 Task: Create a due date automation when advanced on, 2 days after a card is due add dates not due next month at 11:00 AM.
Action: Mouse moved to (1059, 78)
Screenshot: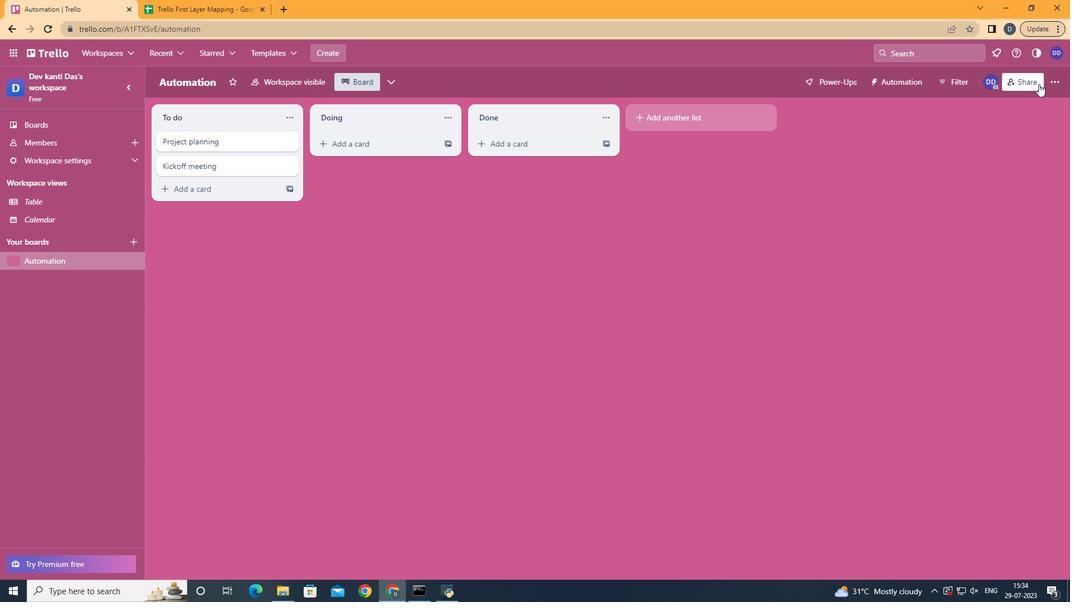 
Action: Mouse pressed left at (1059, 78)
Screenshot: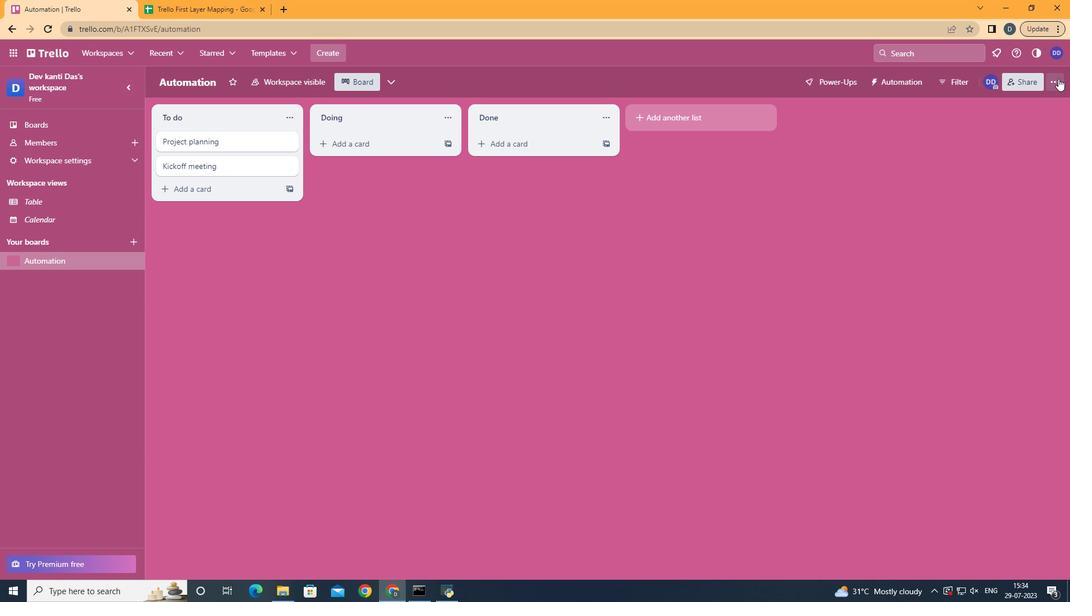 
Action: Mouse moved to (953, 247)
Screenshot: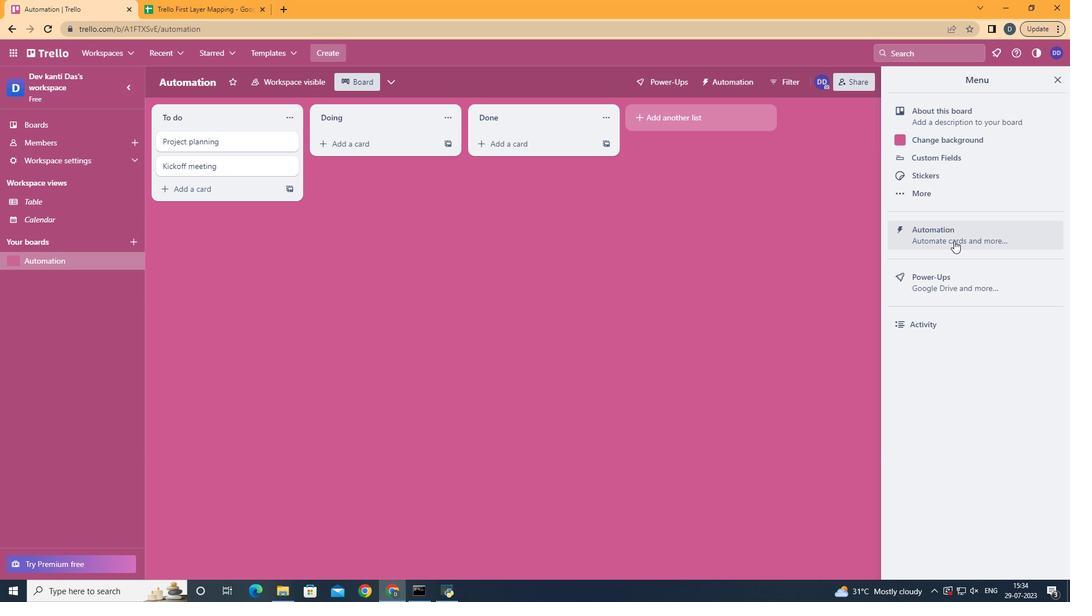 
Action: Mouse pressed left at (953, 247)
Screenshot: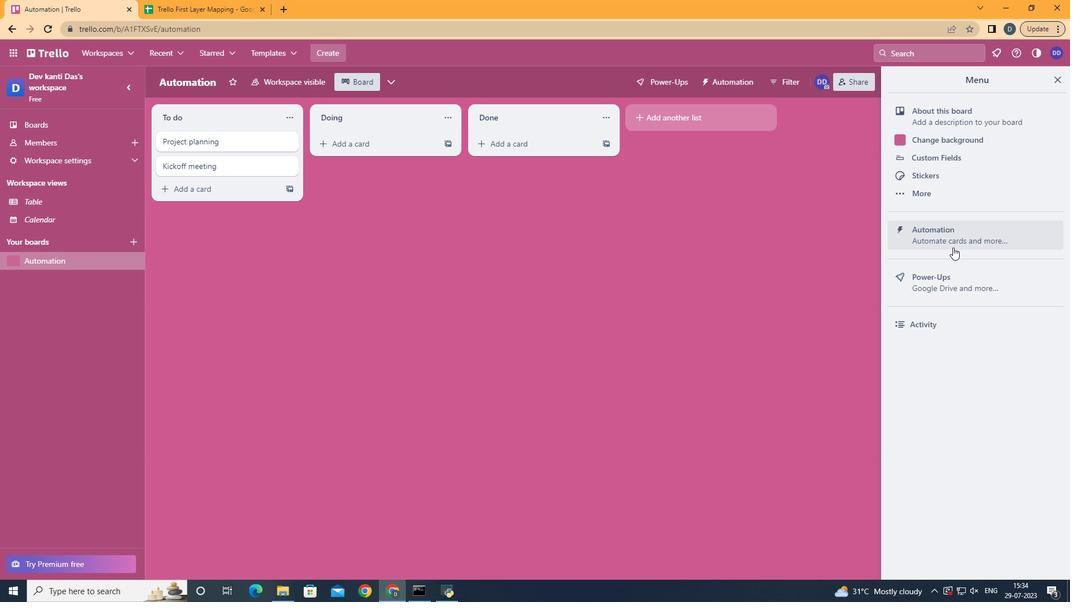 
Action: Mouse moved to (230, 225)
Screenshot: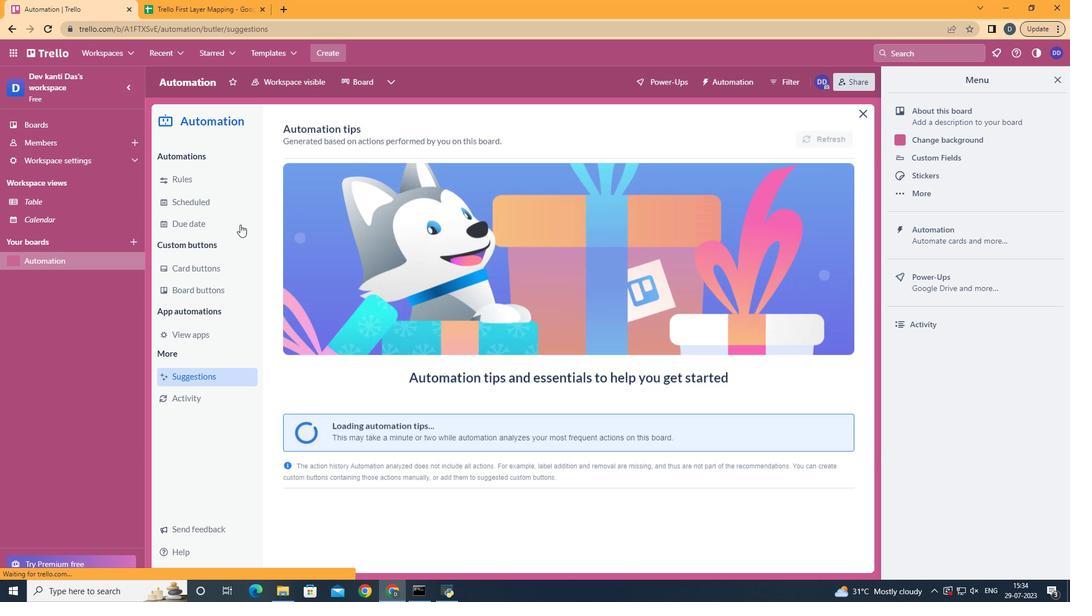 
Action: Mouse pressed left at (230, 225)
Screenshot: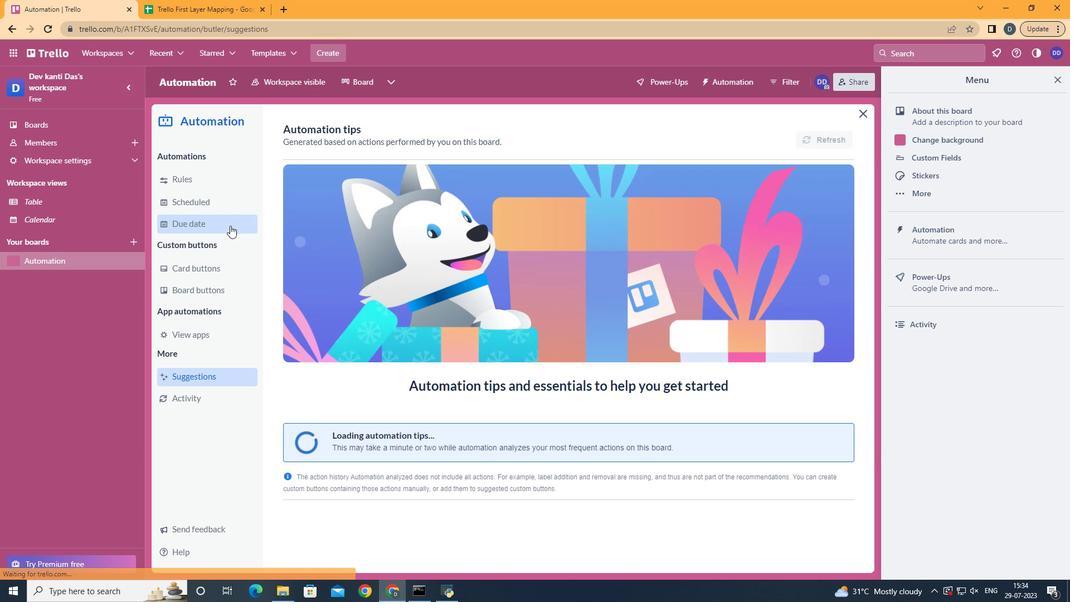 
Action: Mouse moved to (791, 133)
Screenshot: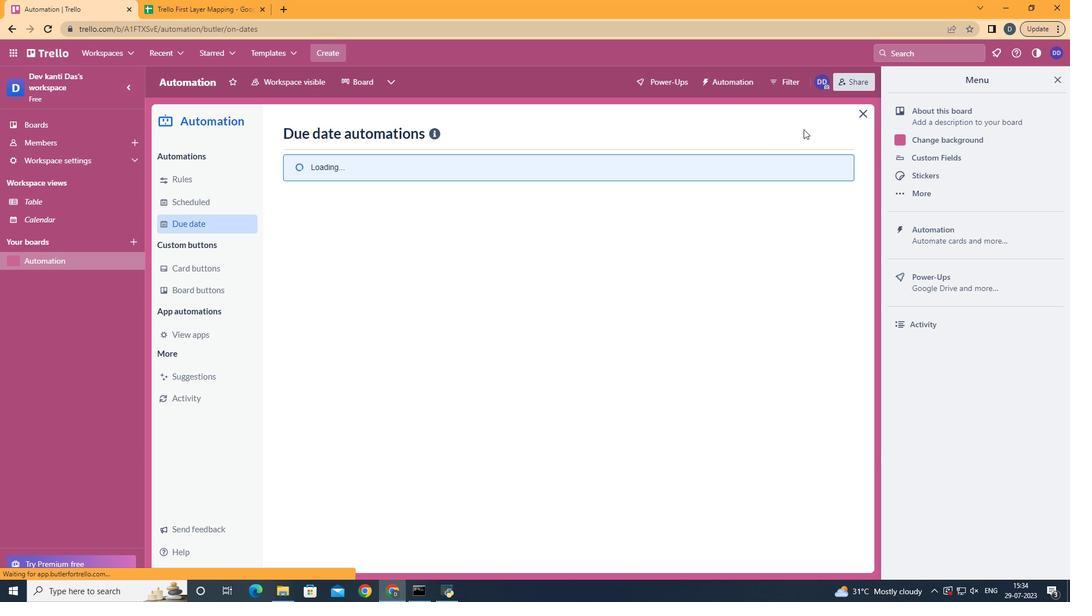 
Action: Mouse pressed left at (791, 133)
Screenshot: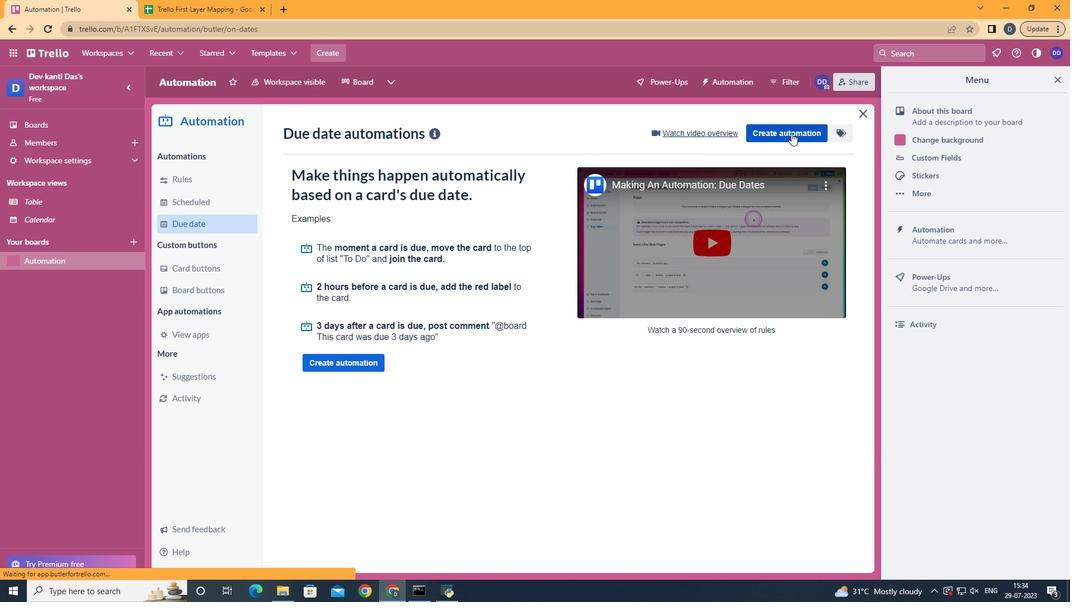 
Action: Mouse moved to (569, 239)
Screenshot: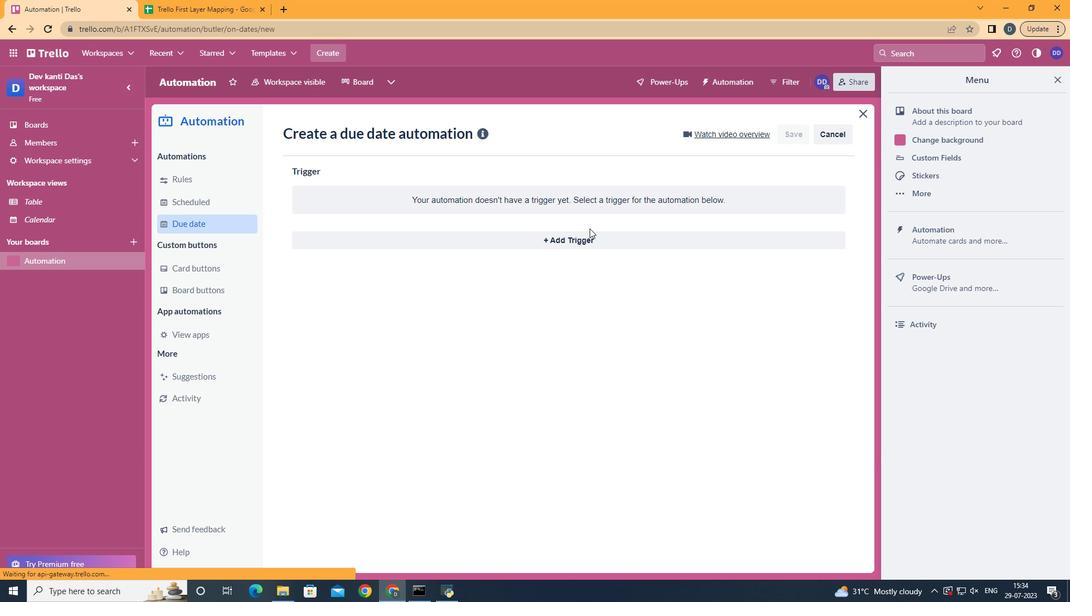 
Action: Mouse pressed left at (569, 239)
Screenshot: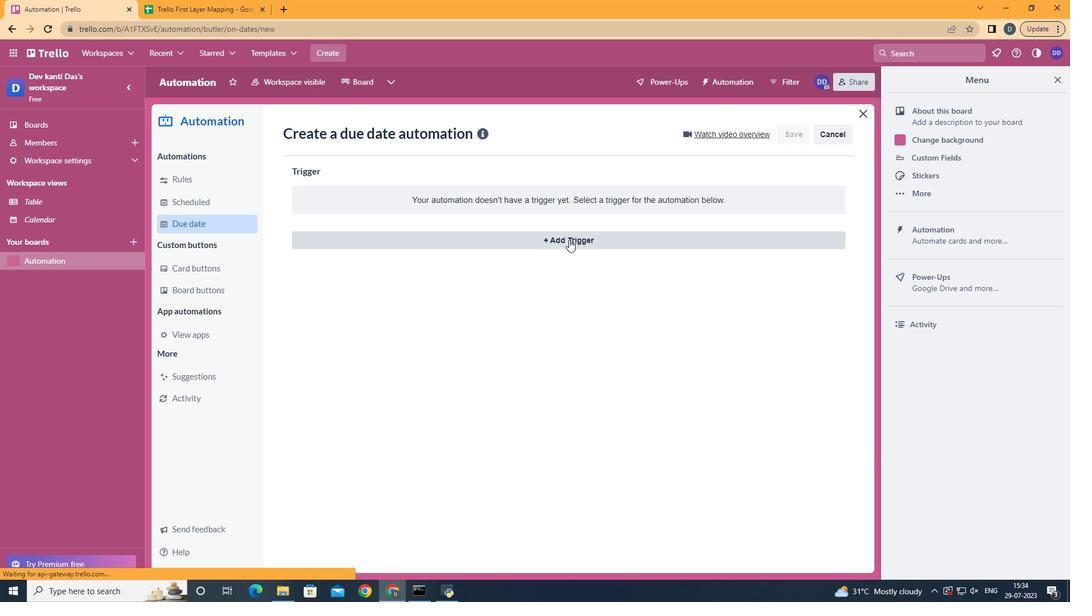 
Action: Mouse moved to (399, 455)
Screenshot: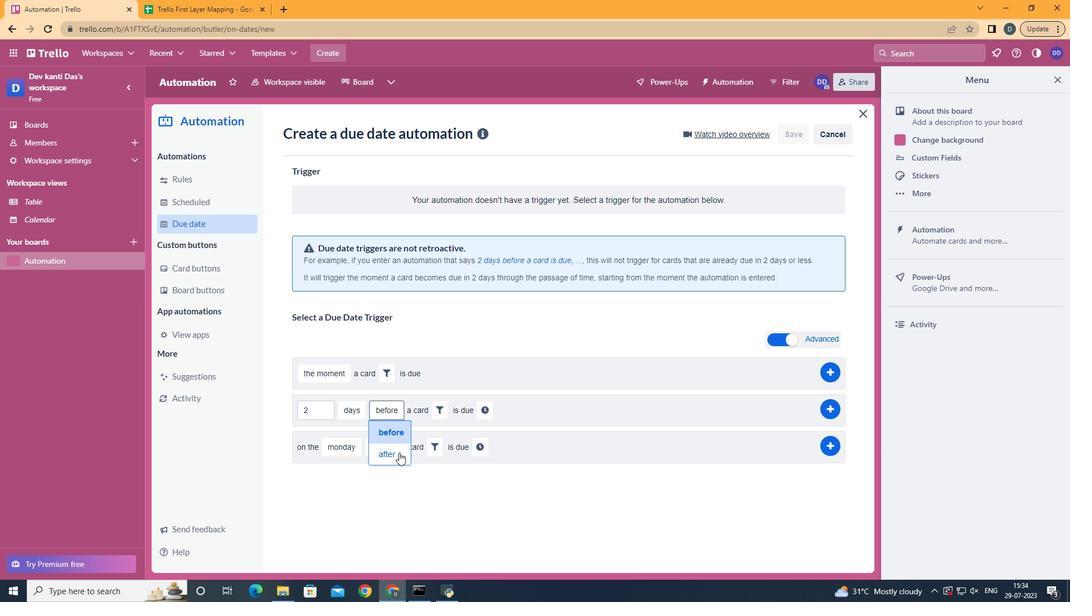 
Action: Mouse pressed left at (399, 455)
Screenshot: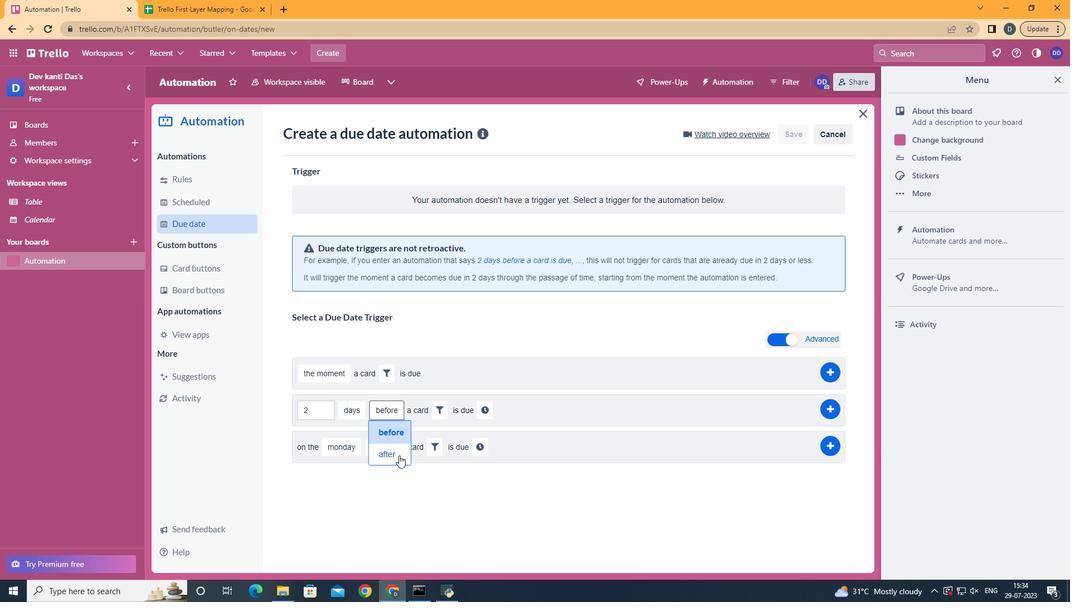 
Action: Mouse moved to (431, 402)
Screenshot: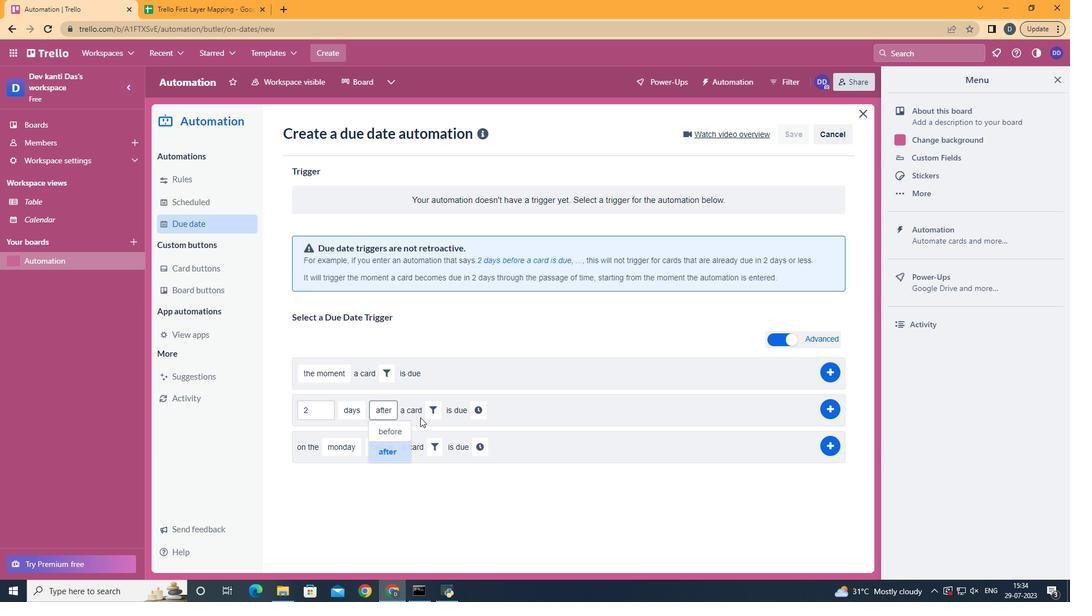 
Action: Mouse pressed left at (431, 402)
Screenshot: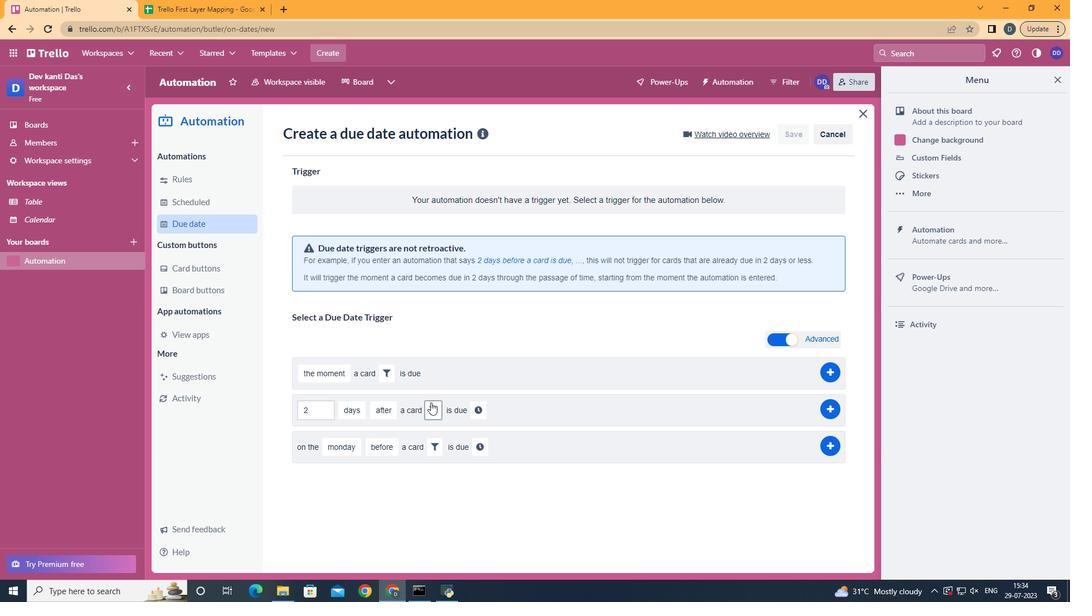
Action: Mouse moved to (508, 446)
Screenshot: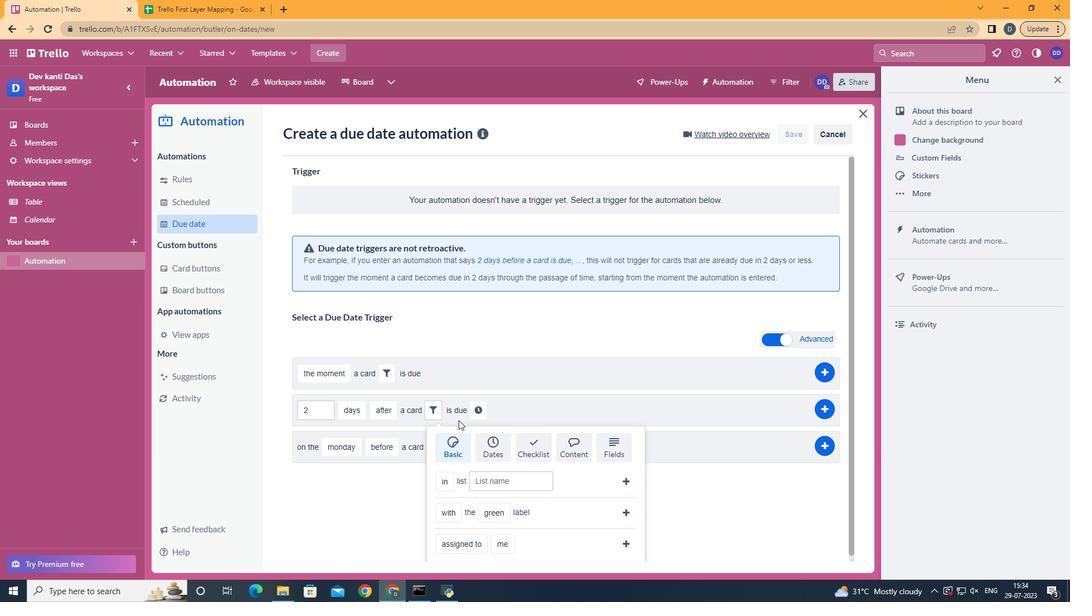 
Action: Mouse pressed left at (508, 446)
Screenshot: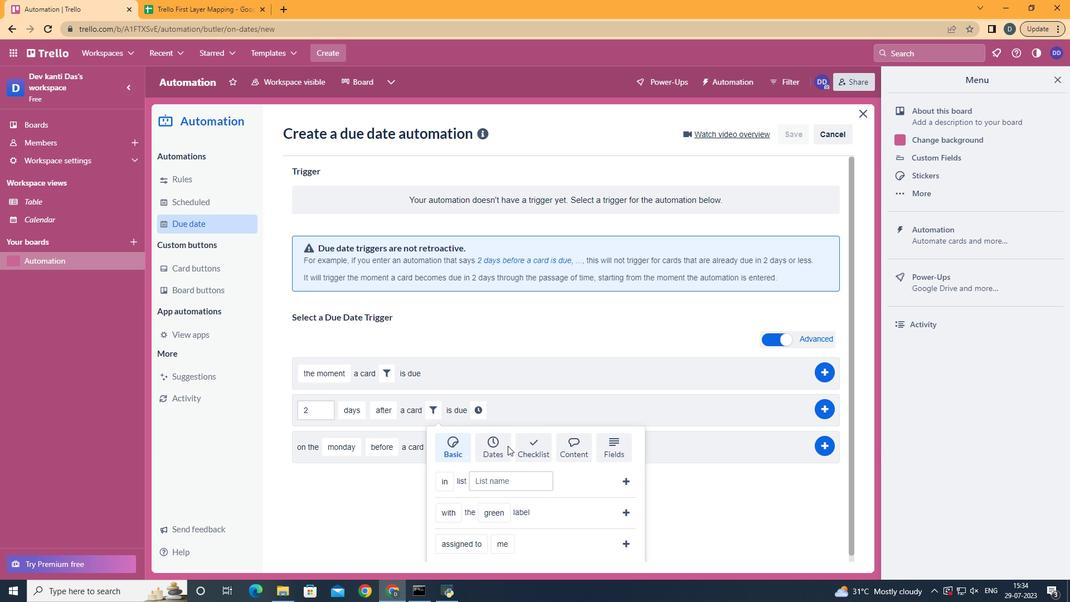 
Action: Mouse scrolled (508, 445) with delta (0, 0)
Screenshot: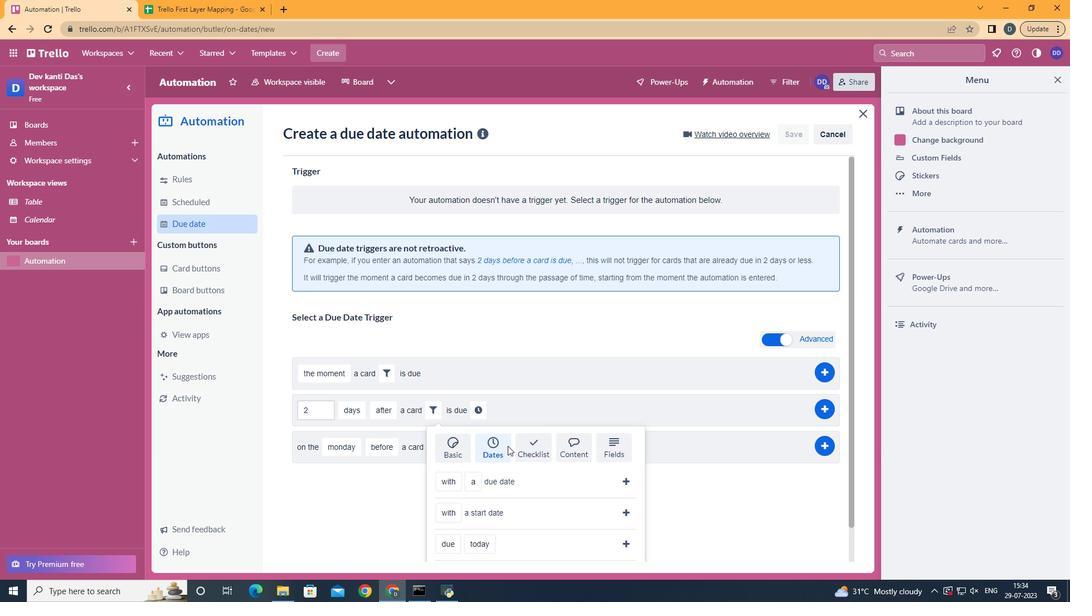 
Action: Mouse scrolled (508, 445) with delta (0, 0)
Screenshot: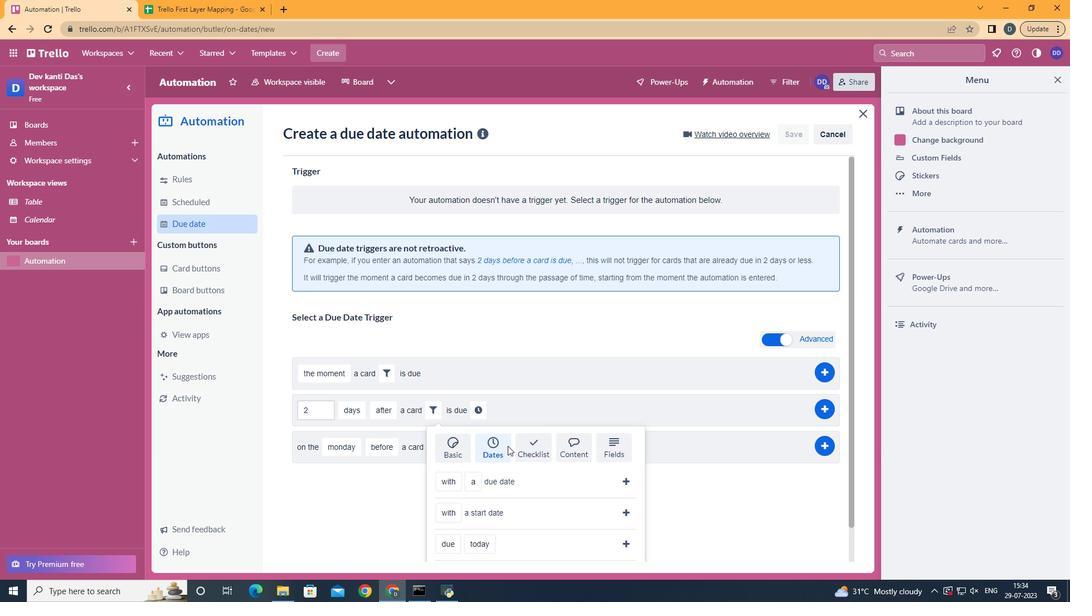 
Action: Mouse scrolled (508, 445) with delta (0, 0)
Screenshot: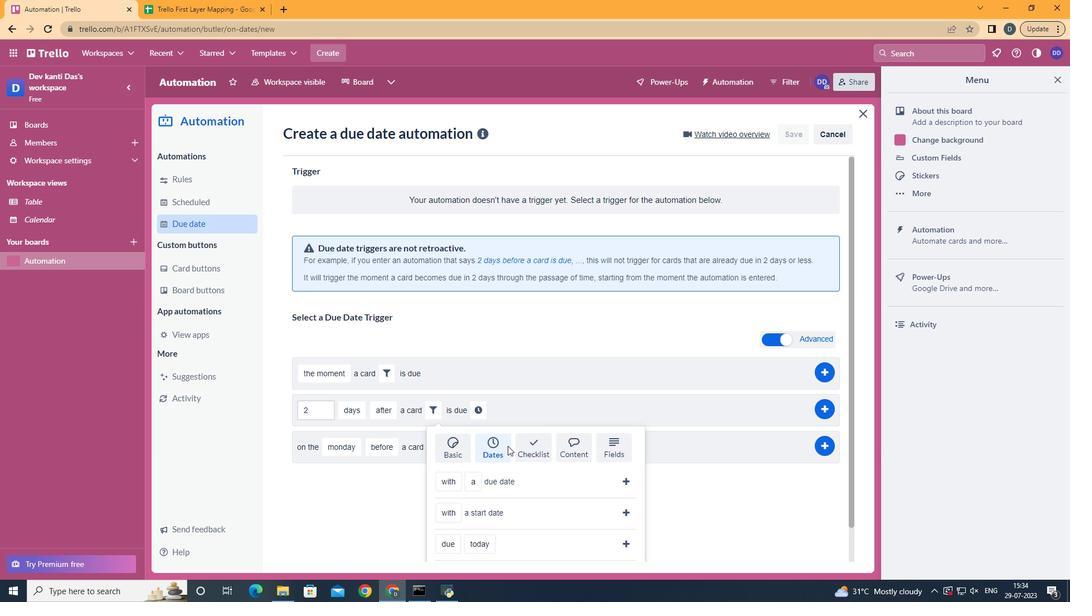 
Action: Mouse scrolled (508, 445) with delta (0, 0)
Screenshot: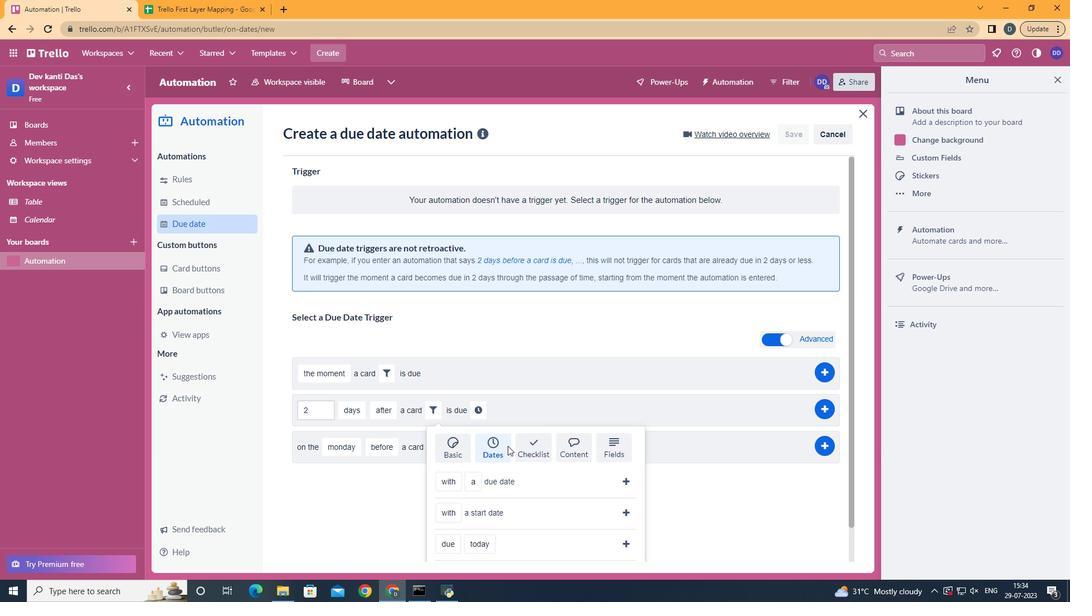 
Action: Mouse moved to (465, 440)
Screenshot: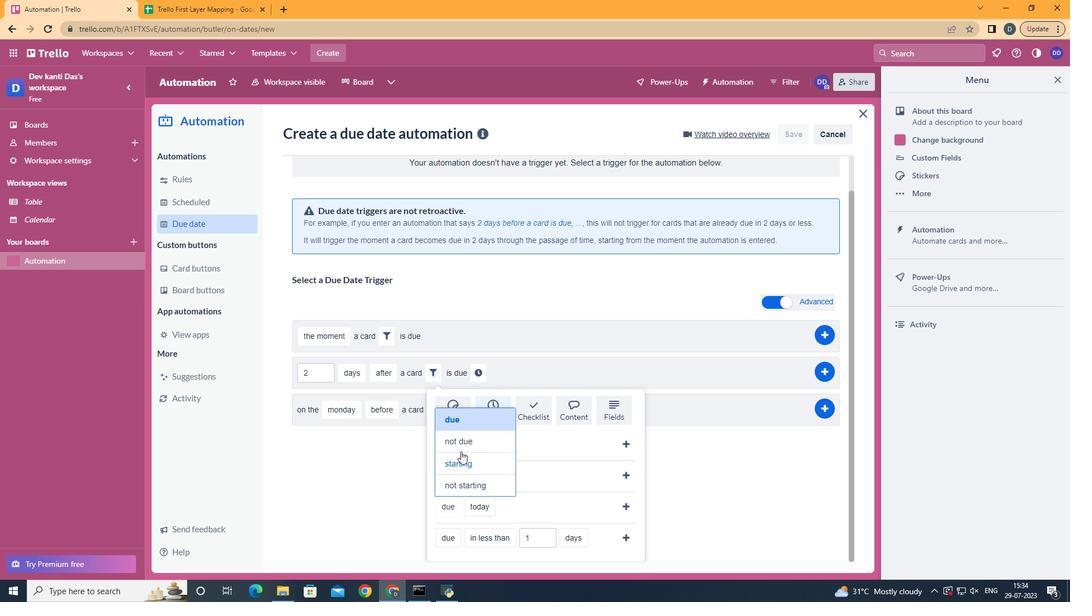 
Action: Mouse pressed left at (465, 440)
Screenshot: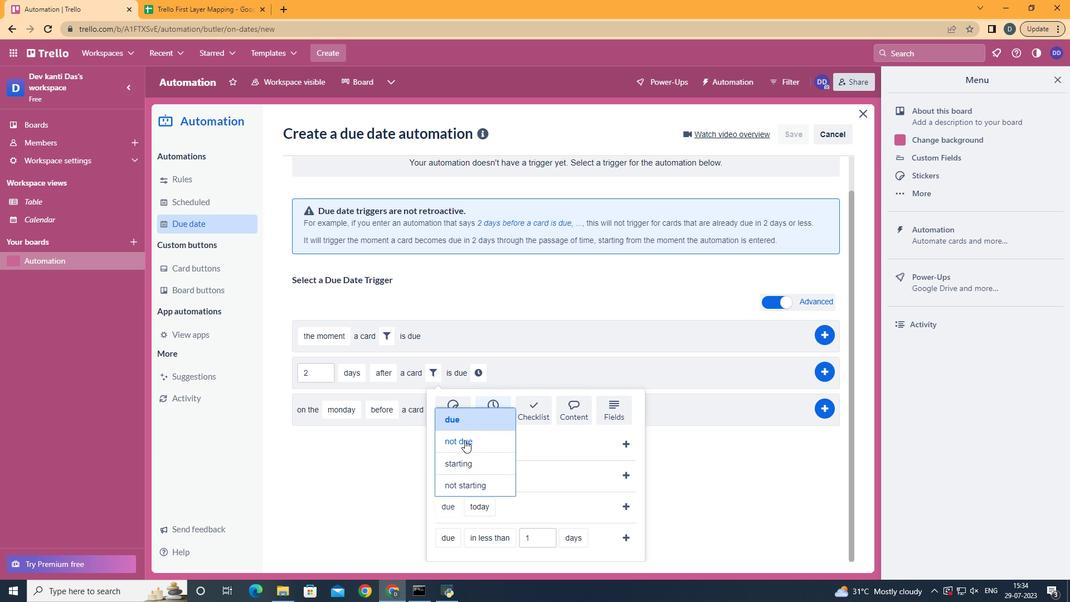 
Action: Mouse moved to (496, 490)
Screenshot: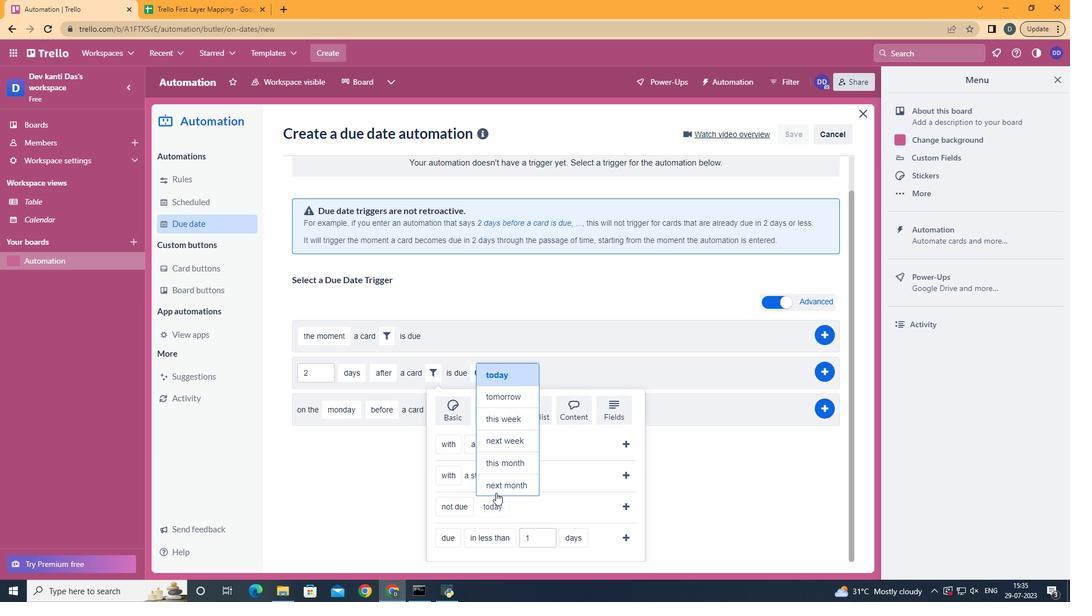 
Action: Mouse pressed left at (496, 490)
Screenshot: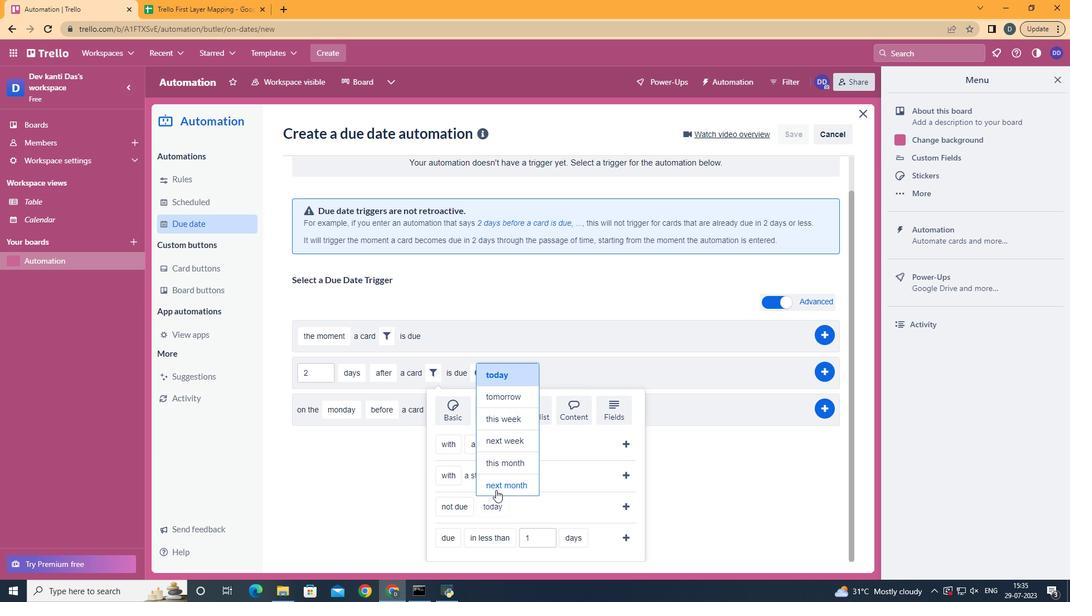 
Action: Mouse moved to (627, 506)
Screenshot: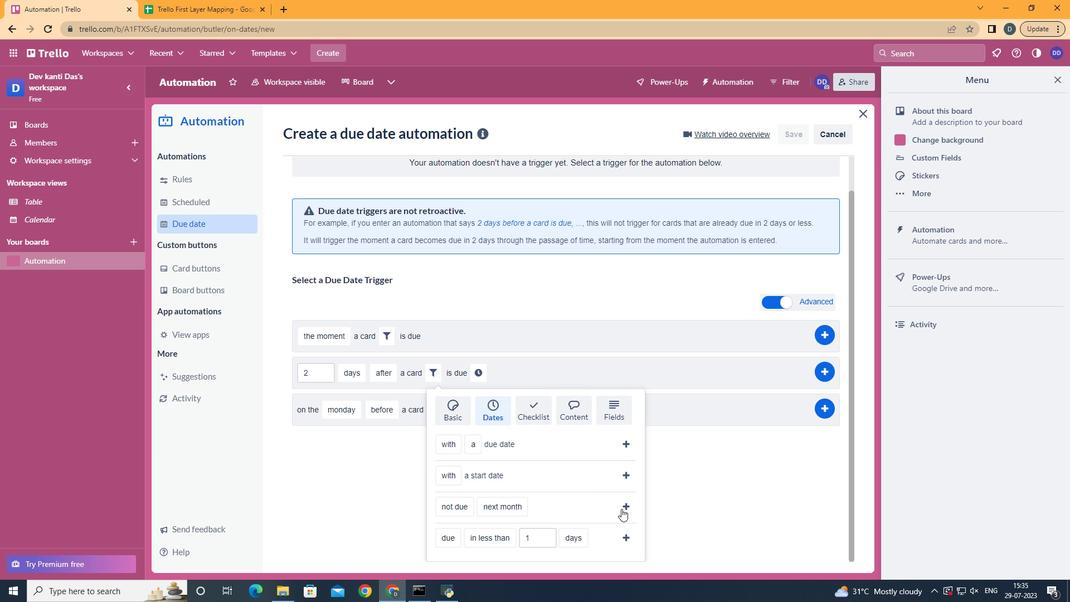 
Action: Mouse pressed left at (627, 506)
Screenshot: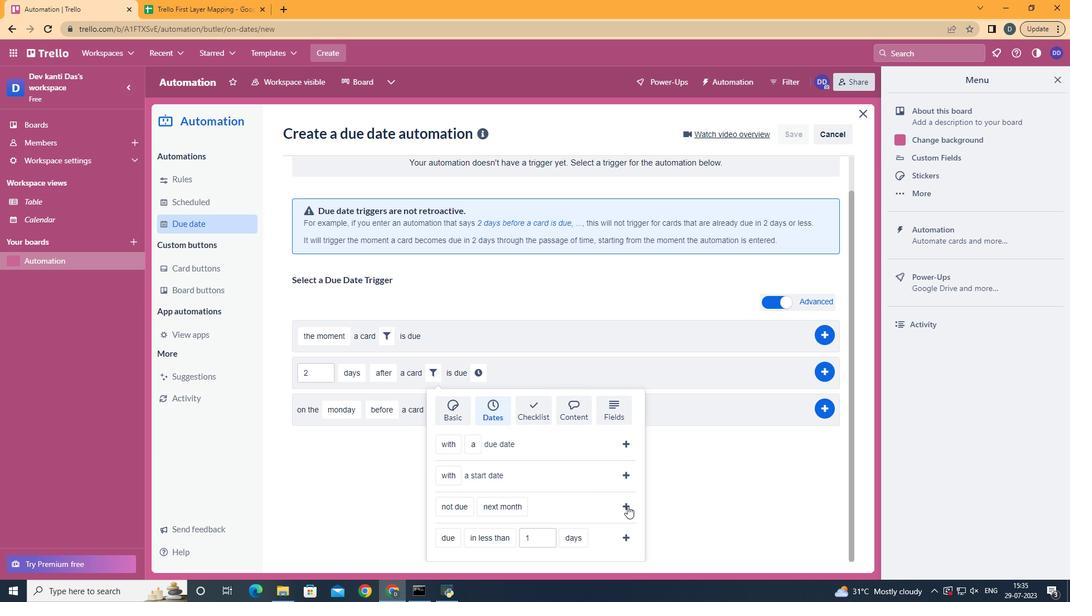 
Action: Mouse moved to (564, 410)
Screenshot: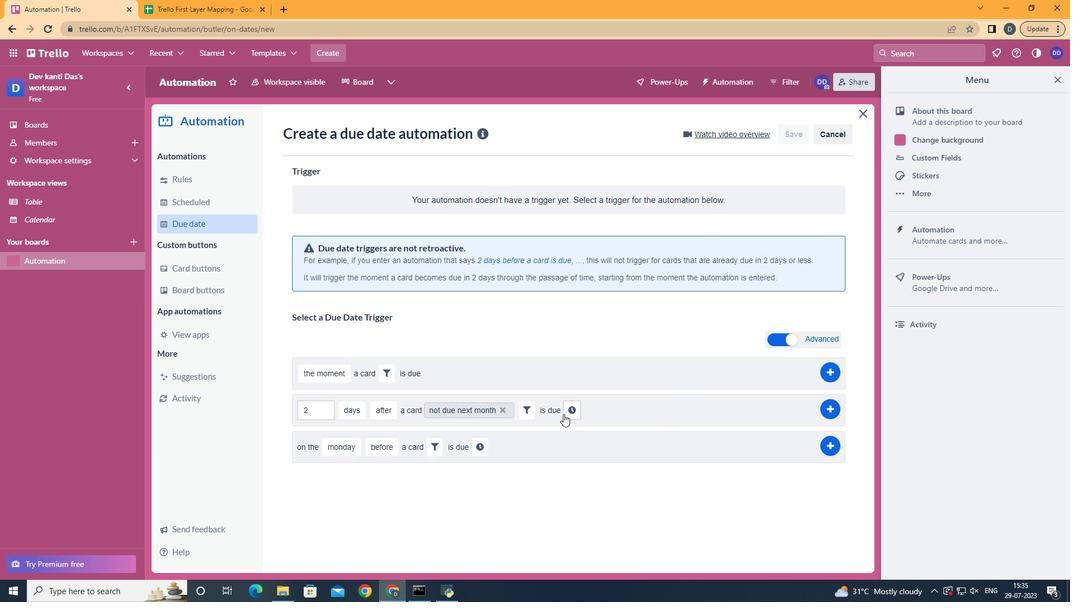 
Action: Mouse pressed left at (564, 410)
Screenshot: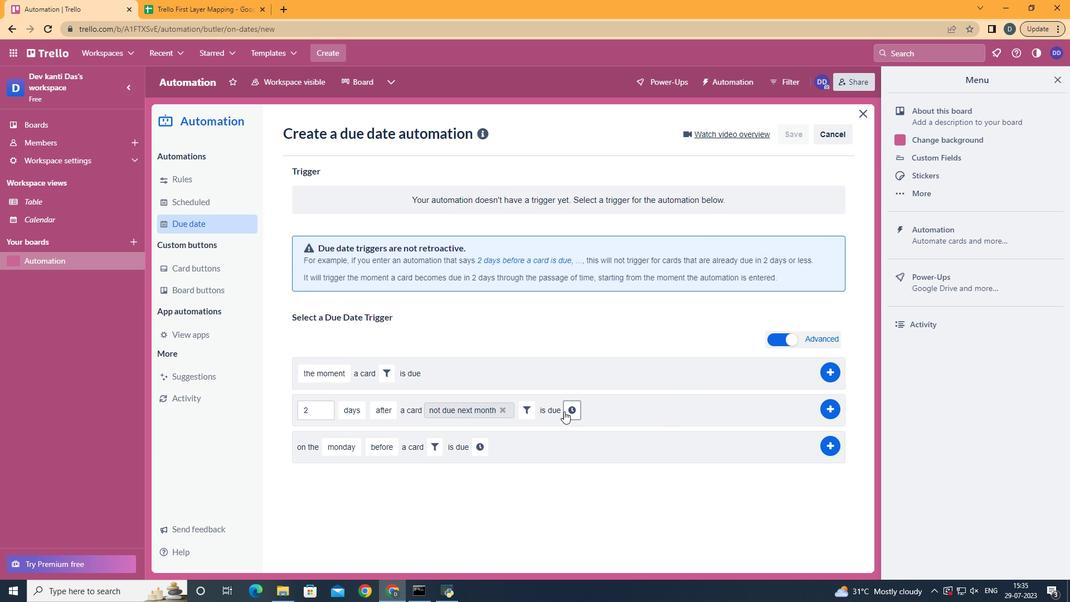 
Action: Mouse moved to (596, 412)
Screenshot: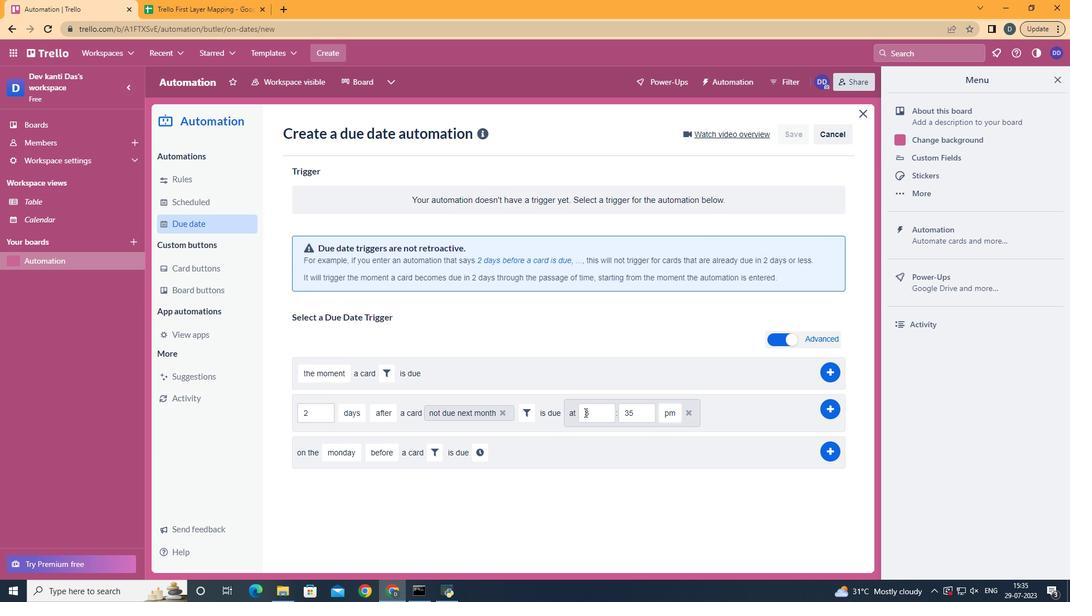 
Action: Mouse pressed left at (596, 412)
Screenshot: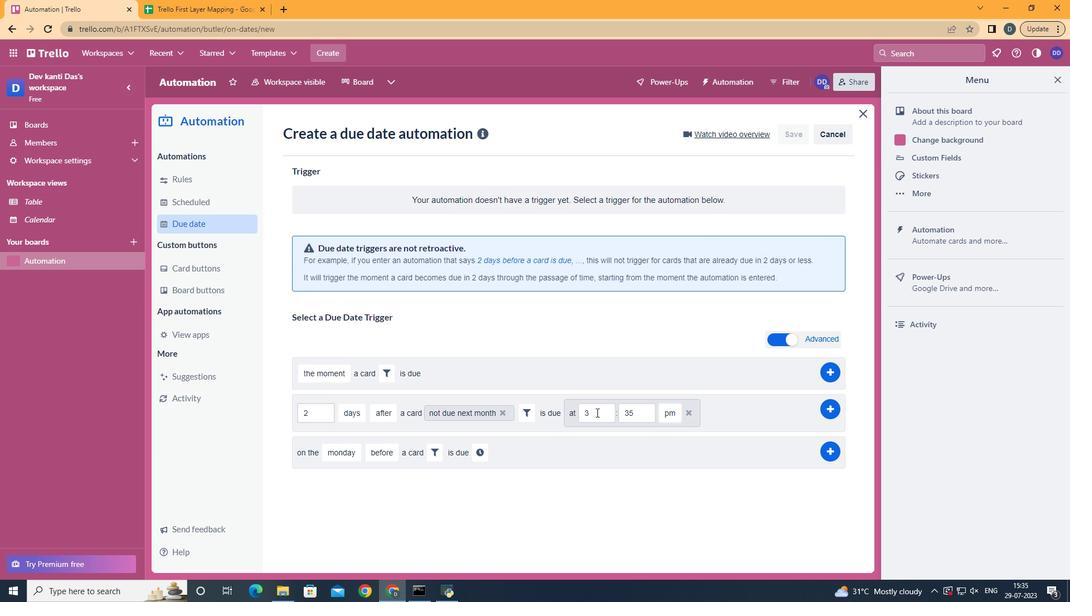 
Action: Key pressed <Key.backspace>11
Screenshot: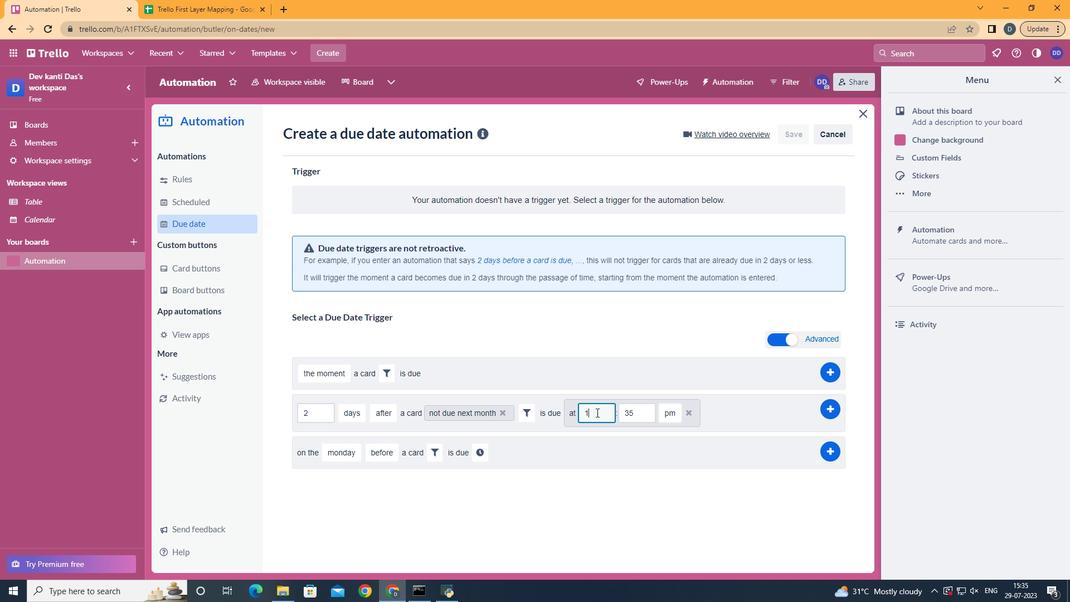 
Action: Mouse moved to (642, 408)
Screenshot: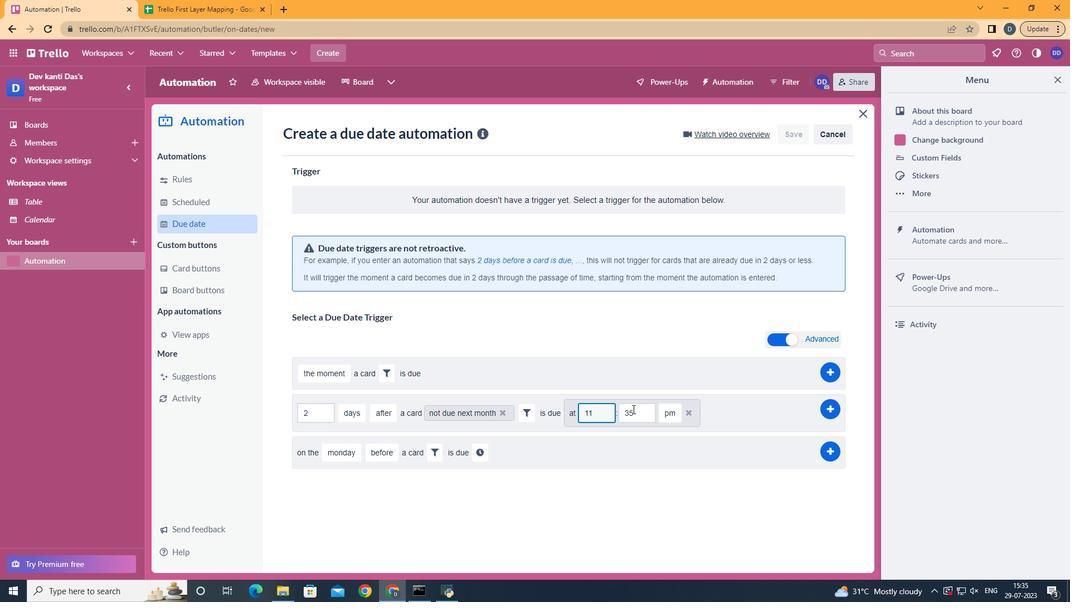 
Action: Mouse pressed left at (642, 408)
Screenshot: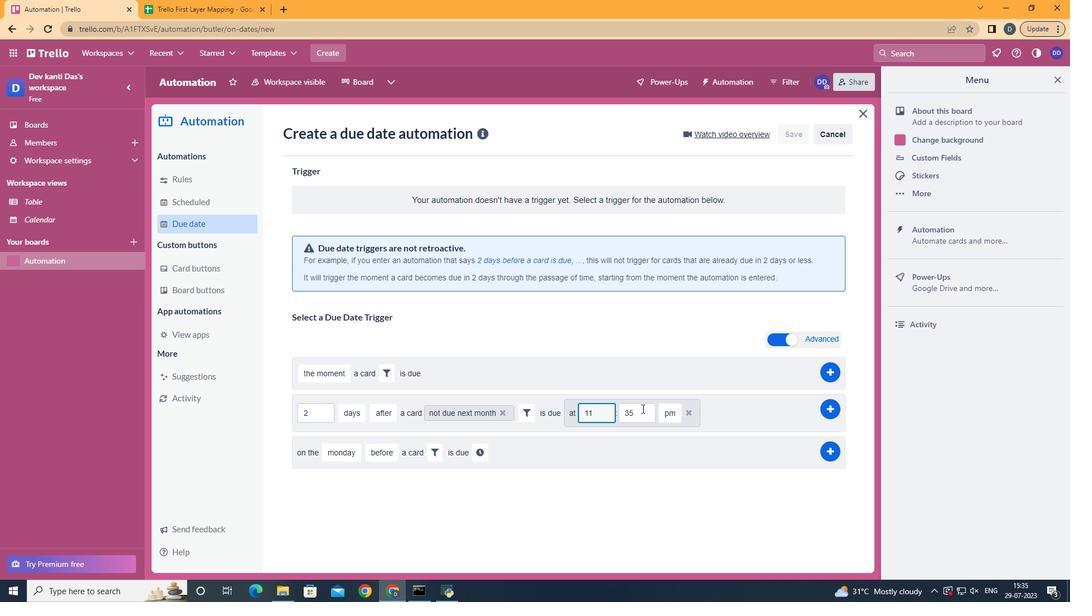 
Action: Key pressed <Key.backspace><Key.backspace>00
Screenshot: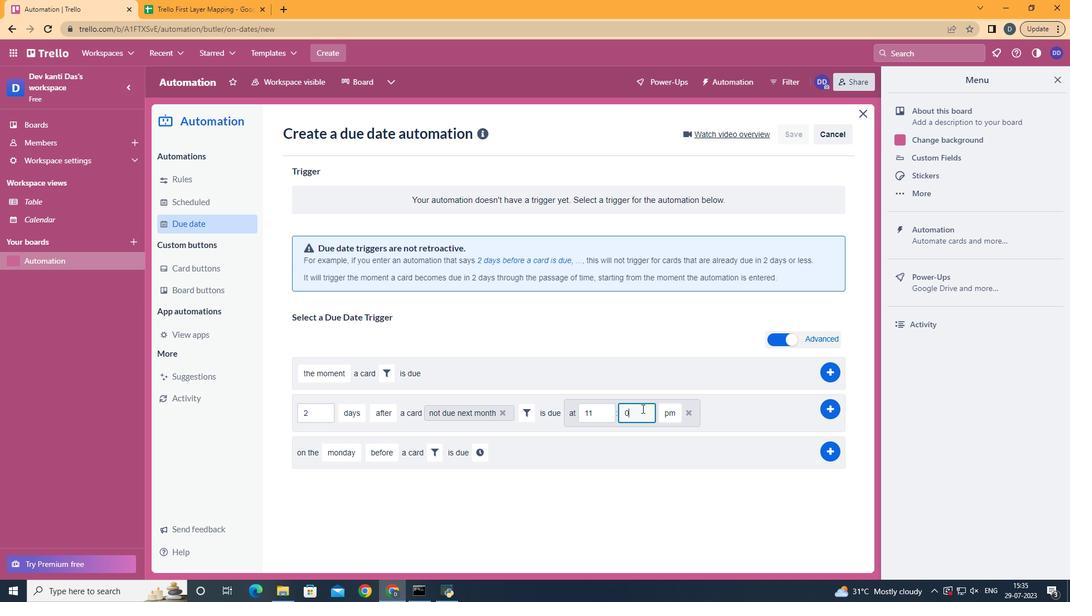 
Action: Mouse moved to (671, 431)
Screenshot: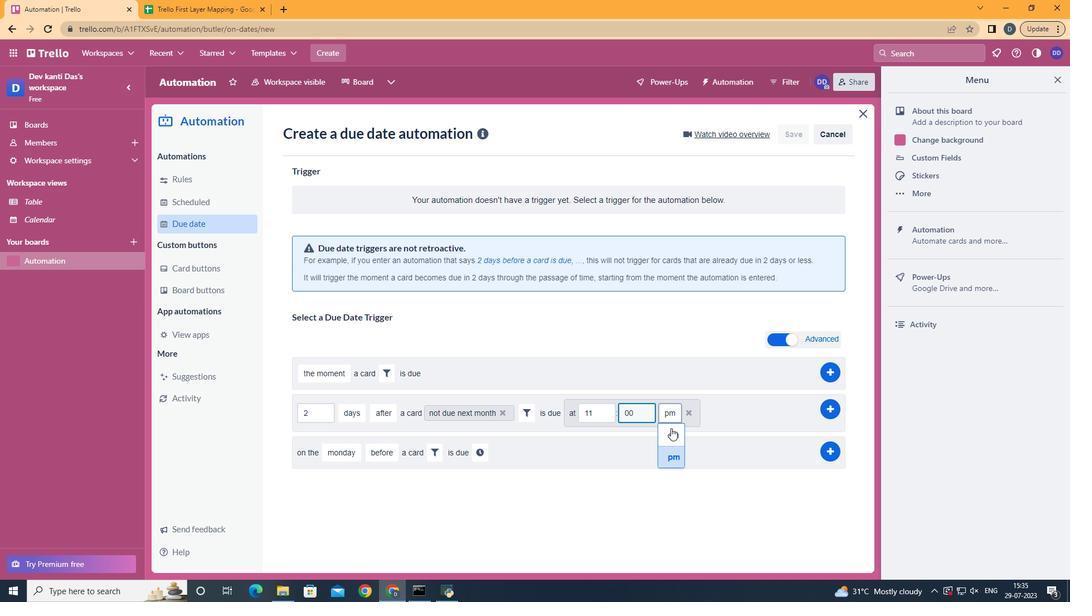 
Action: Mouse pressed left at (671, 431)
Screenshot: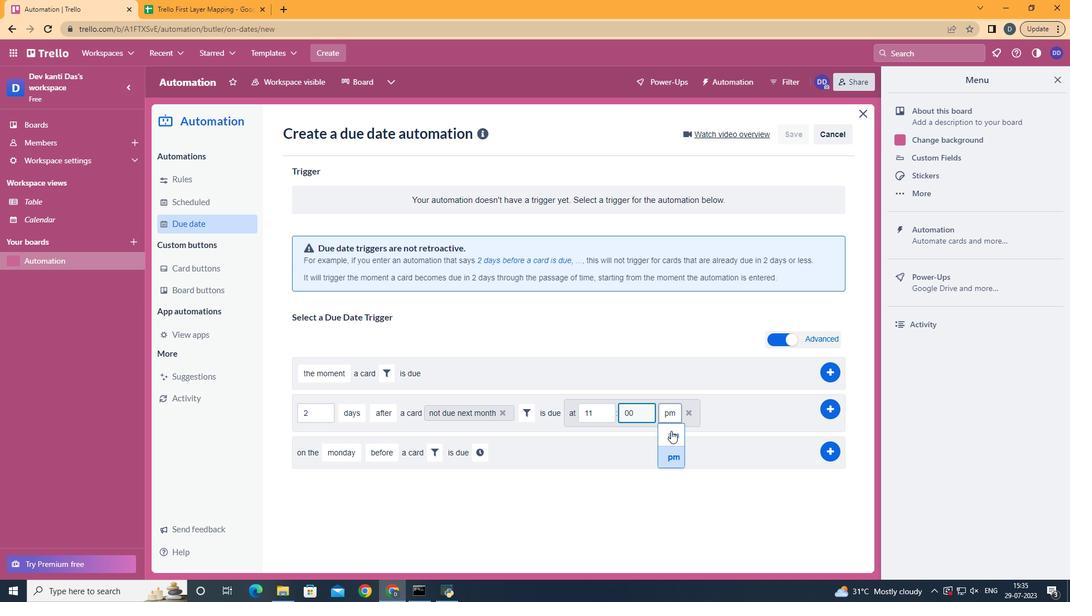 
